 Task: Apply underline to description text.
Action: Mouse pressed left at (595, 461)
Screenshot: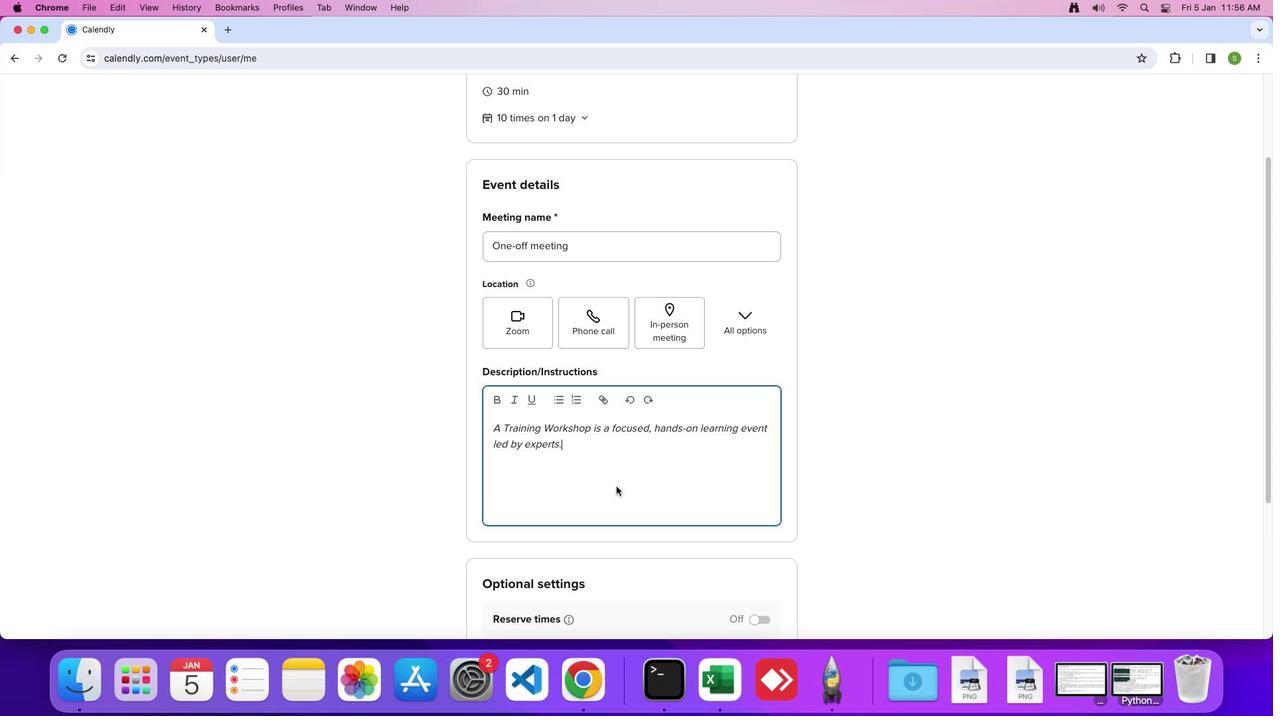 
Action: Mouse moved to (580, 435)
Screenshot: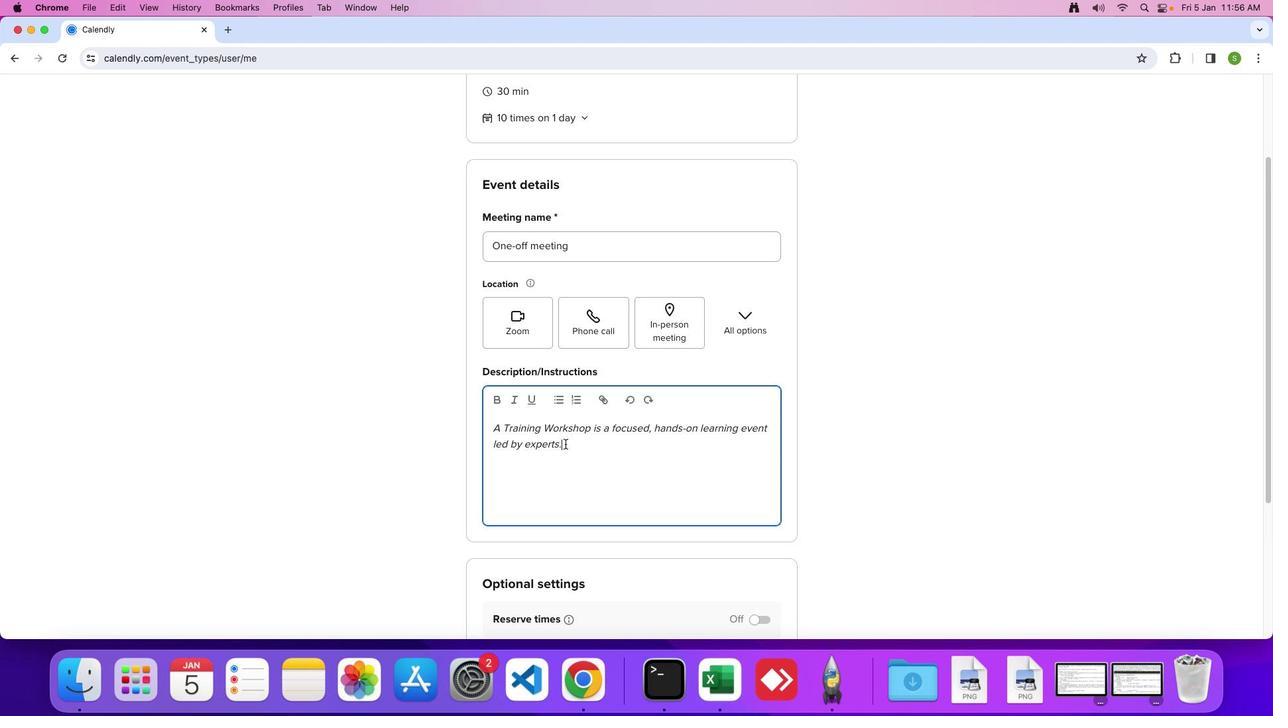 
Action: Mouse pressed left at (580, 435)
Screenshot: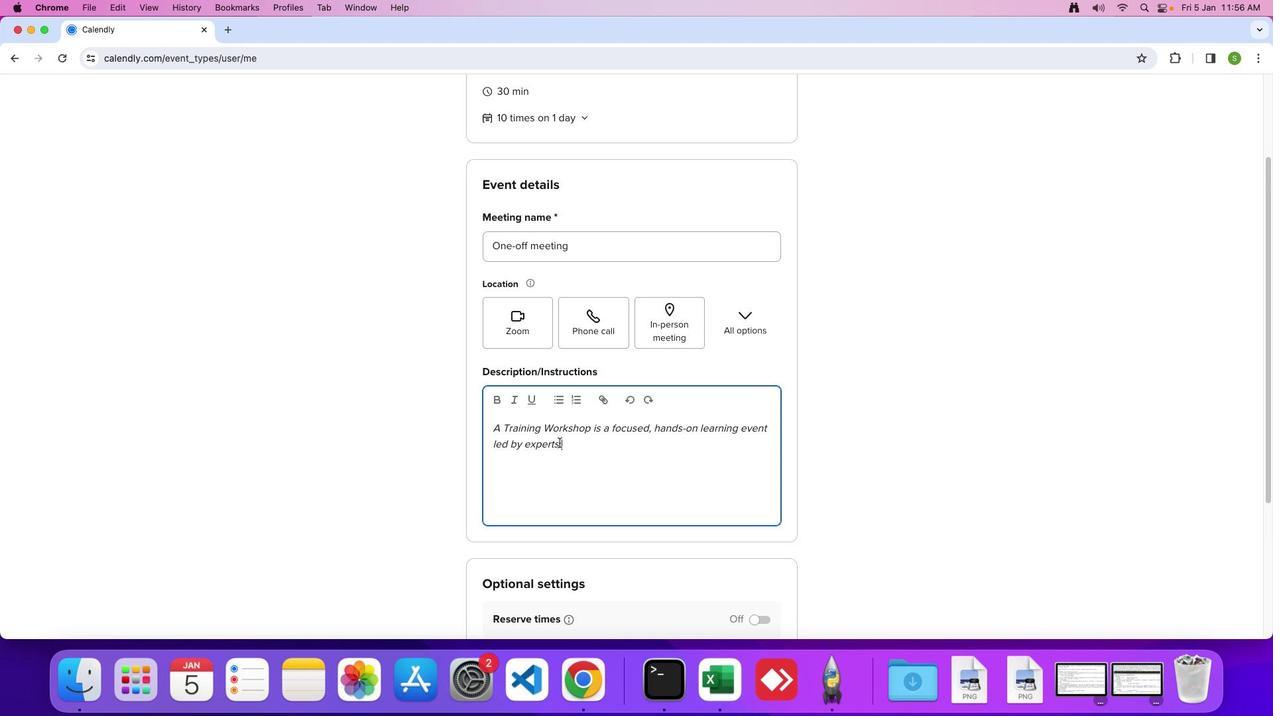 
Action: Mouse moved to (538, 396)
Screenshot: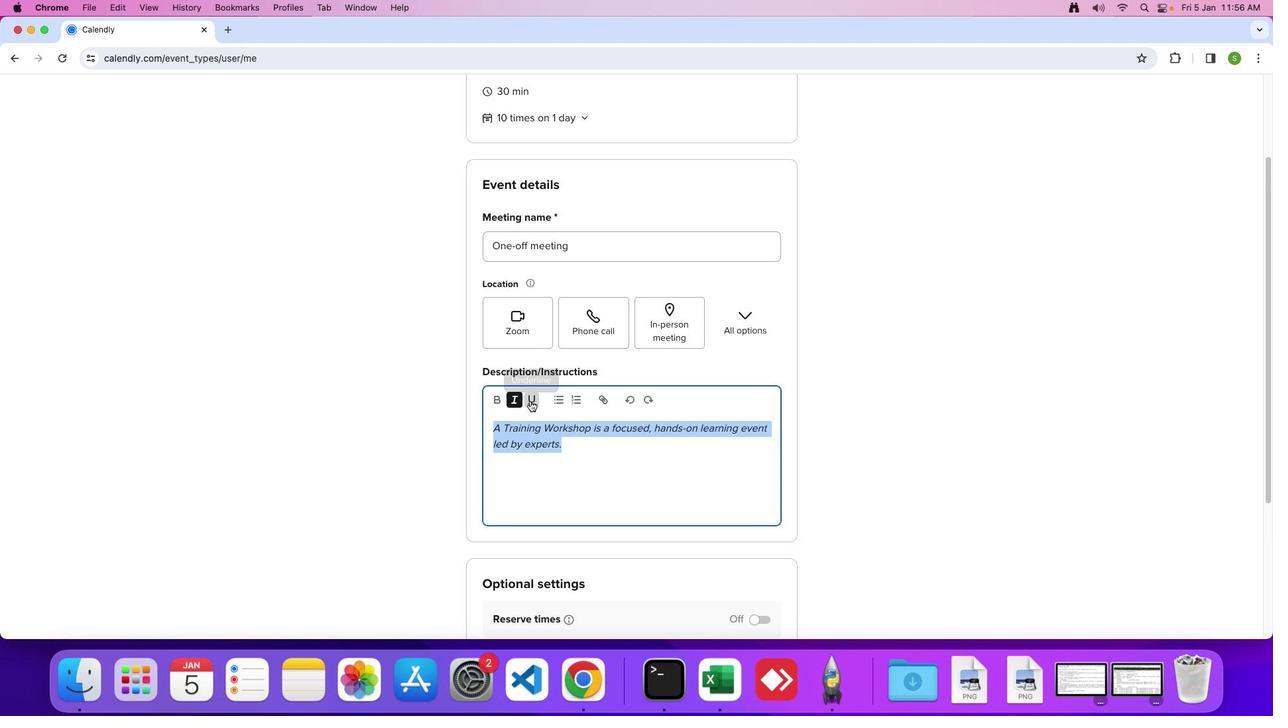 
Action: Mouse pressed left at (538, 396)
Screenshot: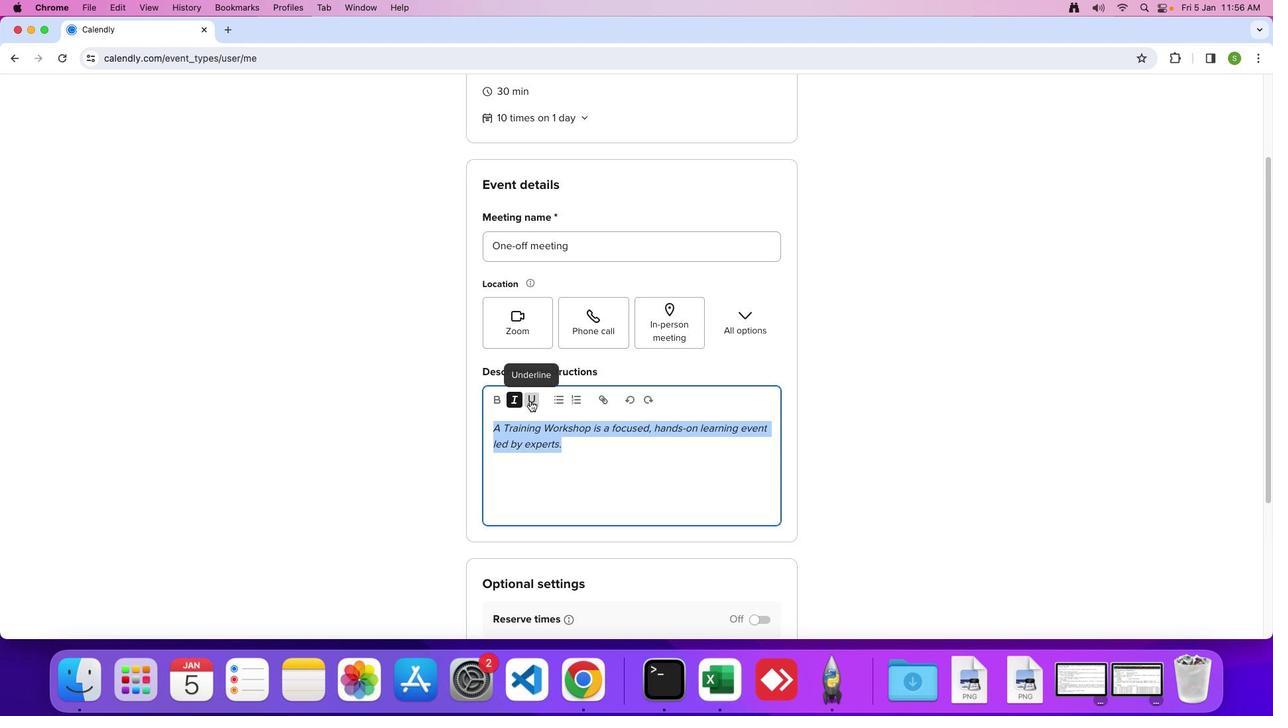
Action: Mouse moved to (589, 446)
Screenshot: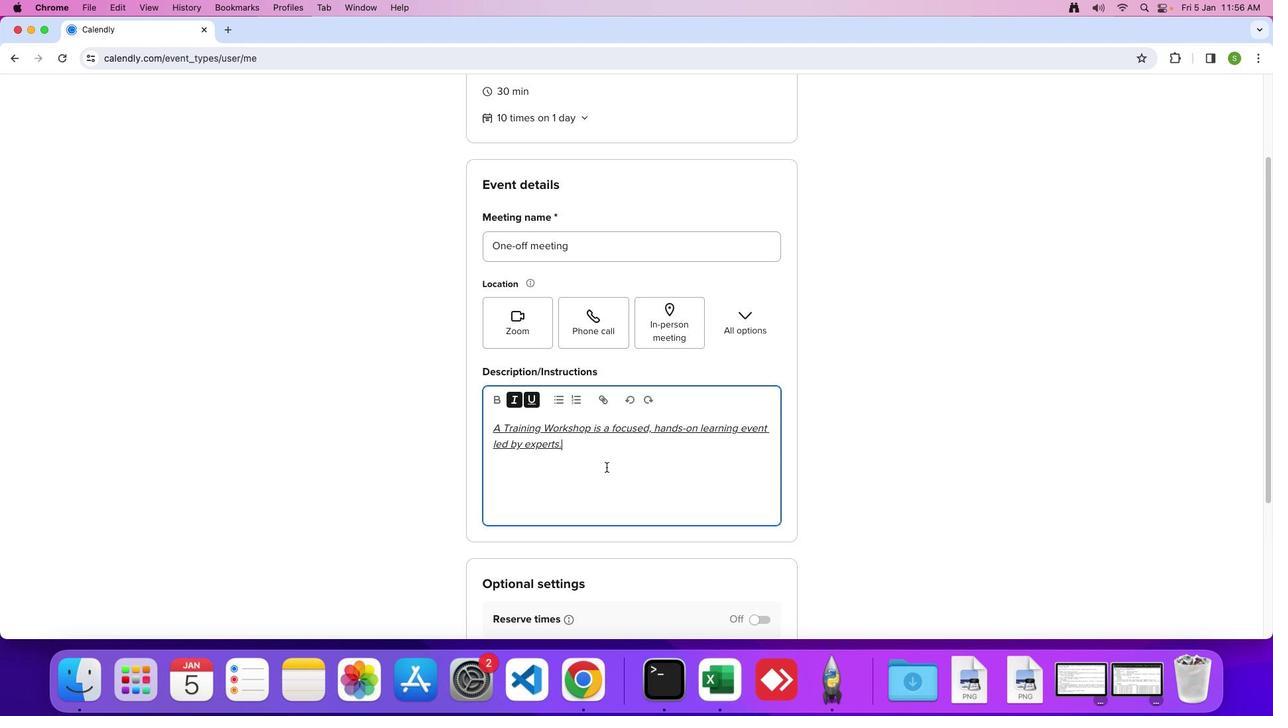 
Action: Mouse pressed left at (589, 446)
Screenshot: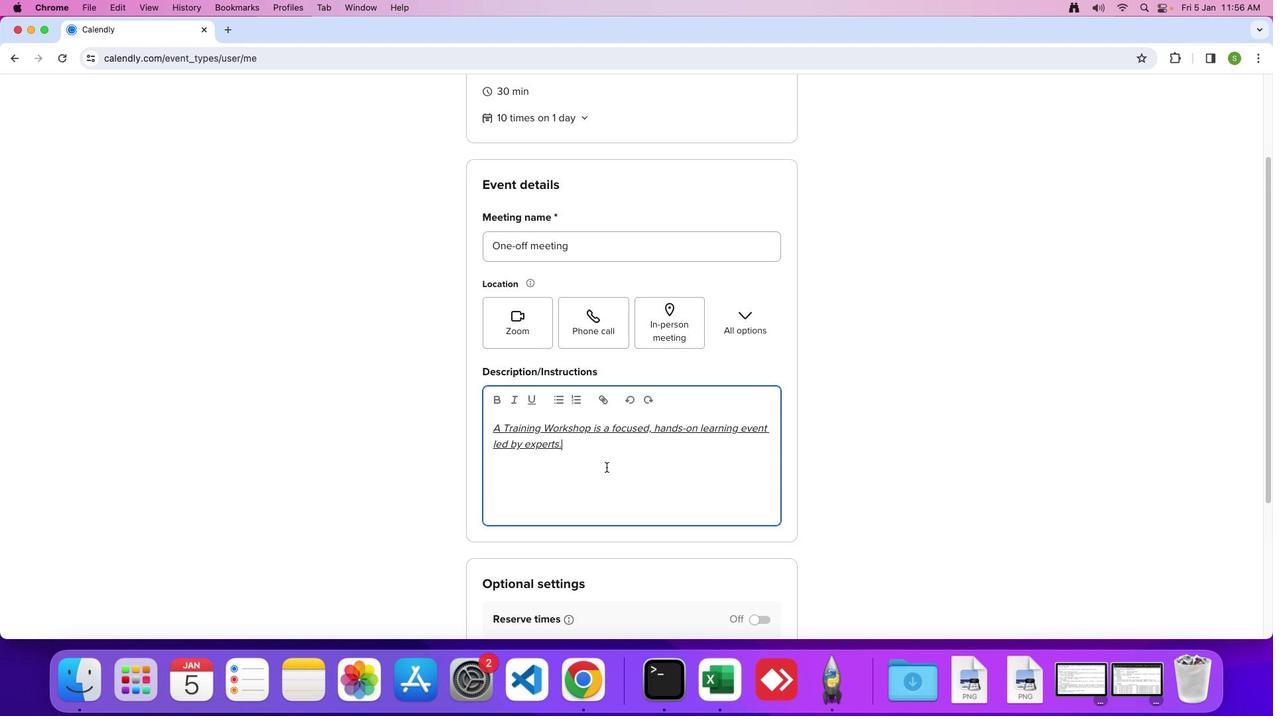 
